 Task: Video and Audio Editing: Create a mosaic blur effect to obscure parts of a video.
Action: Mouse moved to (618, 578)
Screenshot: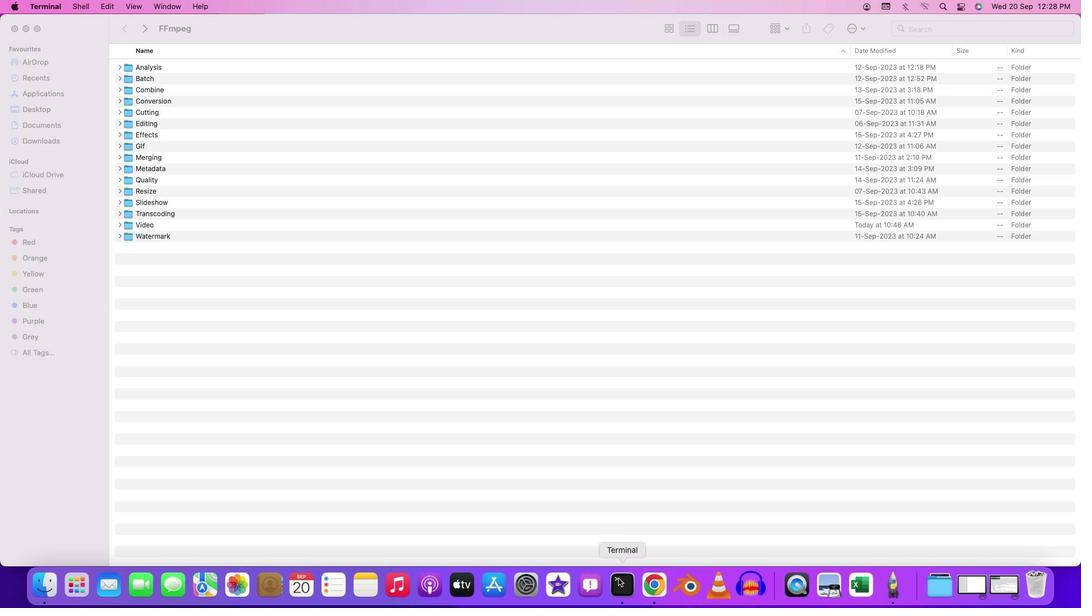 
Action: Mouse pressed right at (618, 578)
Screenshot: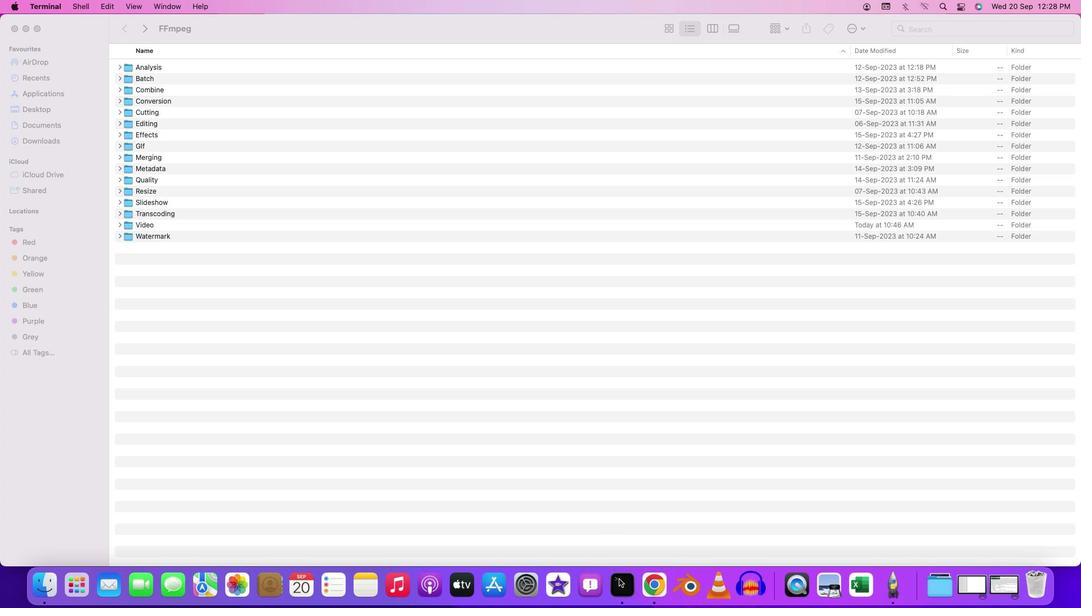 
Action: Mouse moved to (655, 448)
Screenshot: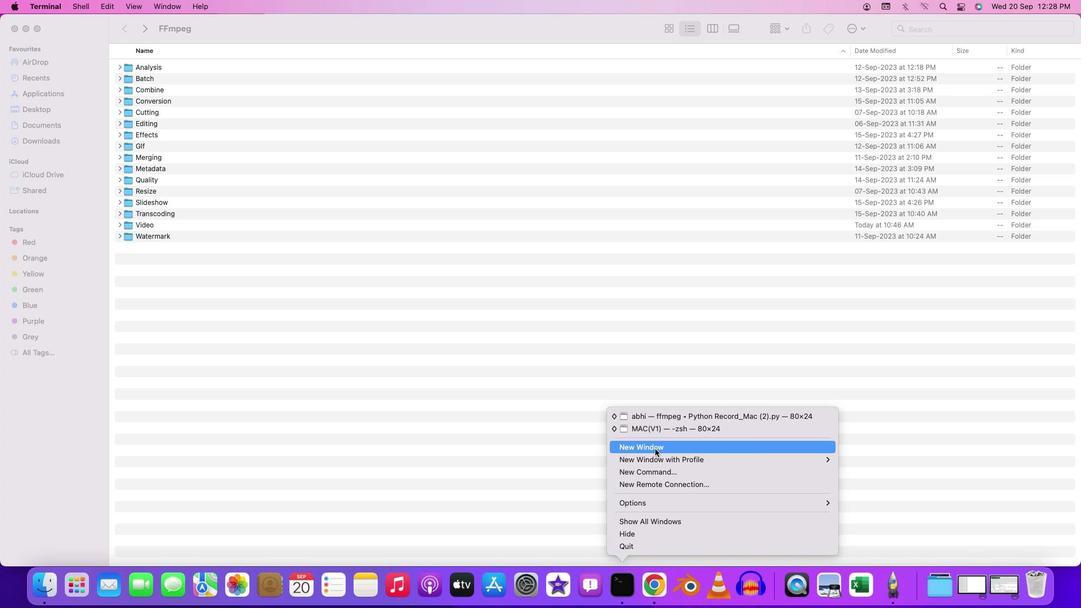 
Action: Mouse pressed left at (655, 448)
Screenshot: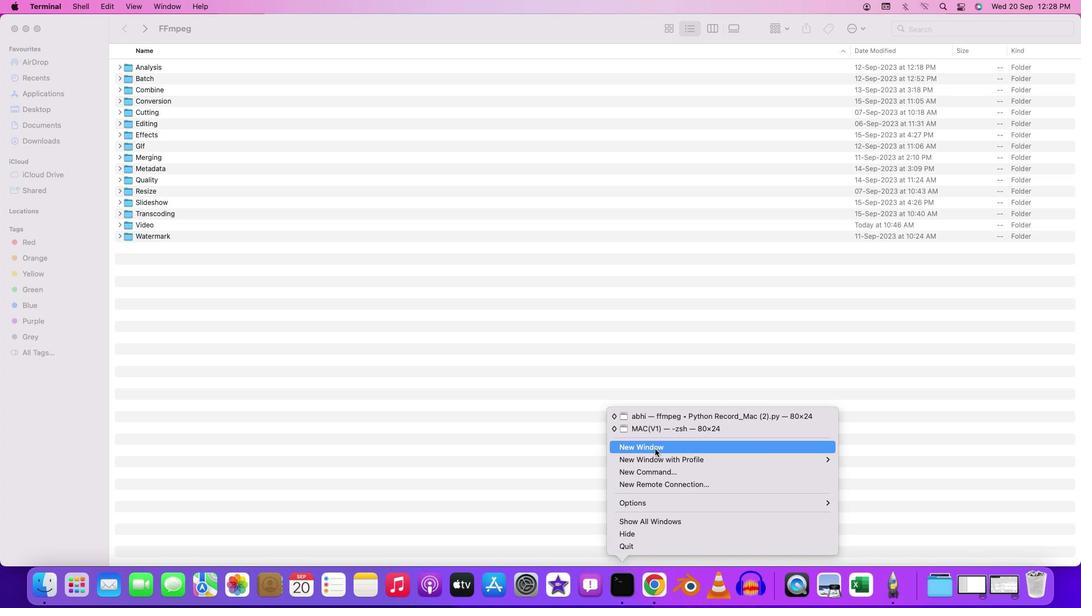 
Action: Mouse moved to (202, 24)
Screenshot: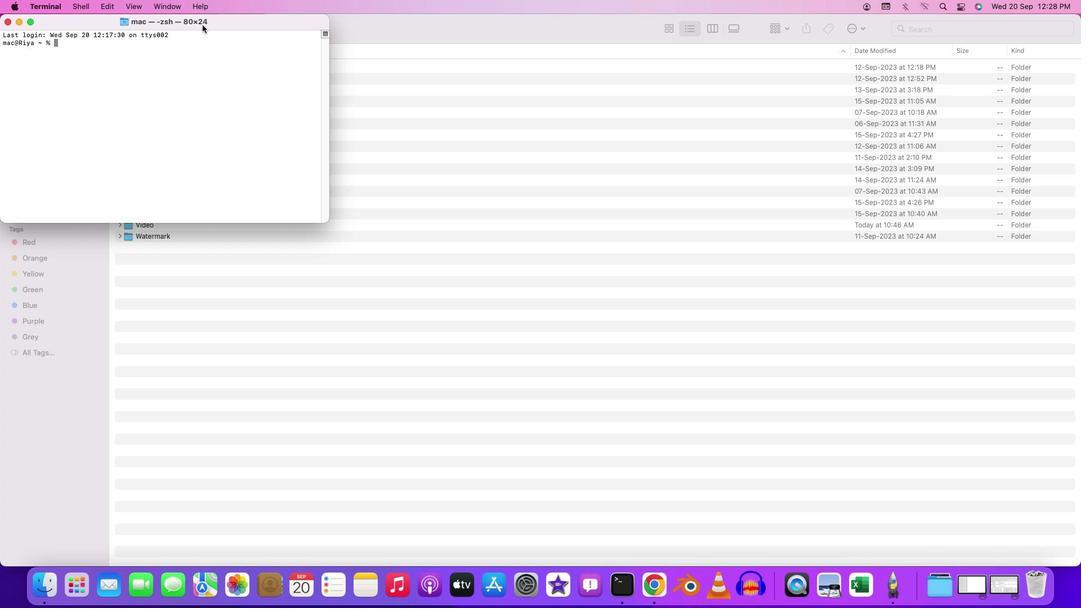 
Action: Mouse pressed left at (202, 24)
Screenshot: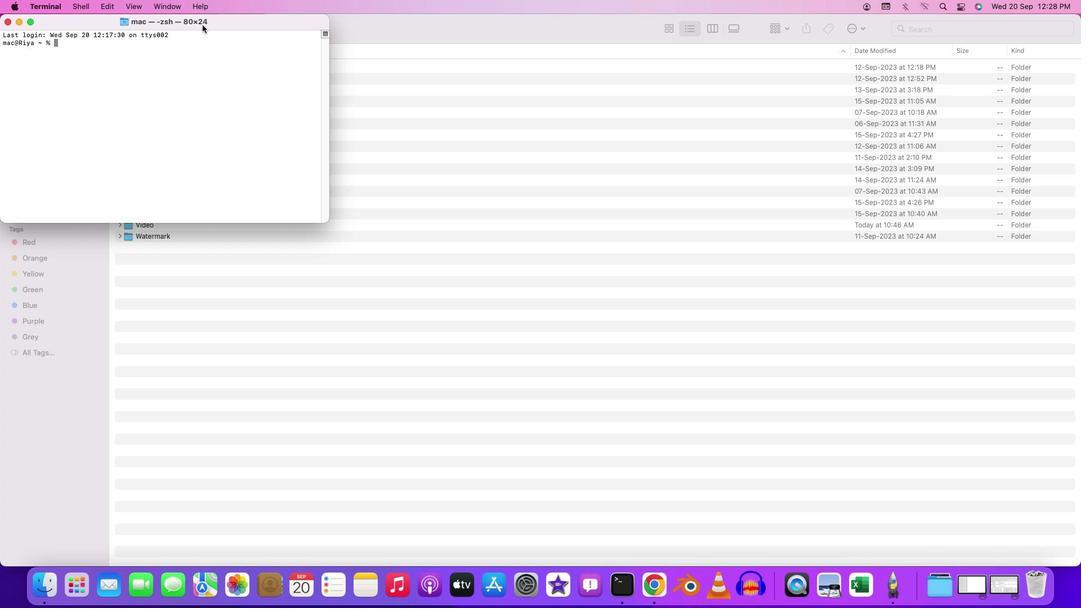 
Action: Mouse pressed left at (202, 24)
Screenshot: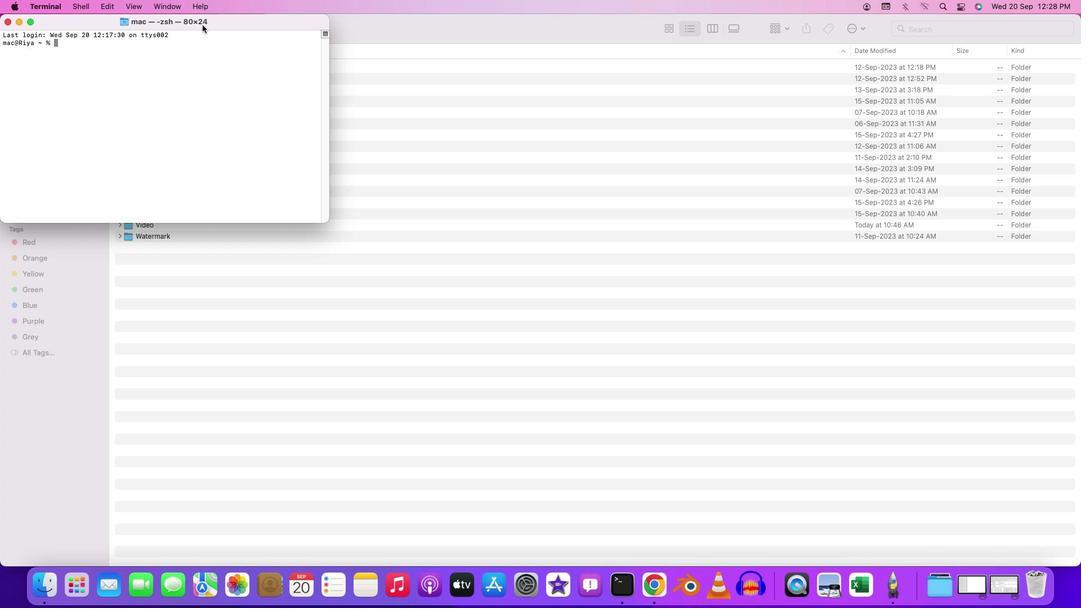 
Action: Mouse moved to (296, 127)
Screenshot: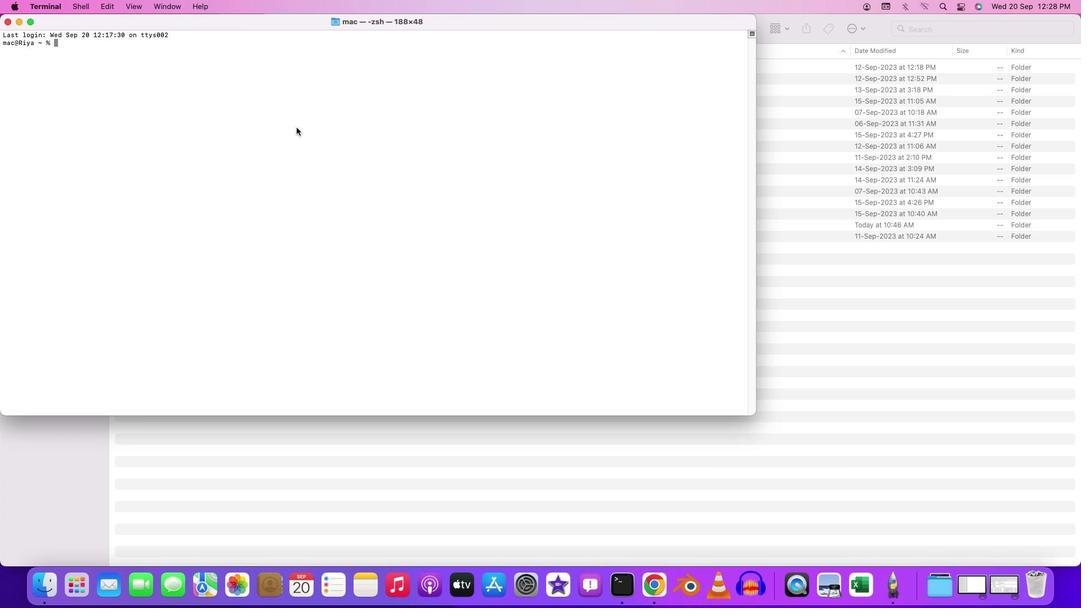 
Action: Key pressed 'c''d'Key.space'd''e''s''k''t''o''p'Key.enter'c''d'Key.space'f'Key.backspace'f''f'Key.backspaceKey.backspace'f''f''m''p''e''g'Key.enter'c''d'Key.space'b''a''t''c''h'Key.enter'c''d'Key.space'v''i''d''e''o'Key.enter'f''f''m''p''e''g'Key.space'-''i'Key.space'i''n''p''u''t'Key.shift'_''v''i''d''e''o''.''m''p''4'Key.space'-''v''f'Key.spaceKey.shift'"''s''p''l''i''t''[''a'']''[''b'']'Key.leftKey.leftKey.leftKey.leftKey.leftKey.leftKey.leftKey.leftKey.leftKey.leftKey.rightKey.rightKey.rightKey.rightKey.rightKey.rightKey.rightKey.rightKey.rightKey.rightKey.rightKey.leftKey.right';''[''a'']''b''o''x''b''l''u''r'Key.leftKey.leftKey.leftKey.leftKey.leftKey.leftKey.leftKey.leftKey.leftKey.leftKey.leftKey.leftKey.leftKey.leftKey.leftKey.leftKey.rightKey.rightKey.rightKey.rightKey.rightKey.rightKey.rightKey.rightKey.rightKey.rightKey.rightKey.rightKey.rightKey.rightKey.rightKey.rightKey.right'=''1''0''[''a'']'';''[''b'']'Key.leftKey.leftKey.rightKey.rightKey.right's''c''a''l''e''=''i''w''/''1''0'Key.shift_r':'Key.leftKey.rightKey.right'i''h'Key.shift_r'?'Key.backspace'/''1''0''[''s'']'';''[''s'']''s''c''a''l''e''-'Key.backspace'=''1''0'Key.shift'*''i''w'Key.shift_r':''1''0'Key.leftKey.leftKey.rightKey.rightKey.rightKey.shift'*''i''h''[''b'']'';''[''a'']''[''b'']'Key.leftKey.rightKey.right'o''v''e''r''l''a''y'Key.shift_r'"'Key.space'-''c'Key.shift_r':''v'Key.space'l''i''b''x''2''6''4'Key.space'-''c'Key.shift_r':''a'Key.space'a''a''c'Key.space'-''s''t''r''i''c''t'Key.space'-''2'Key.space'o''u''t''p''u''t'Key.shift_r'_''b''l''u''r''r''e''f'Key.backspace'd'Key.shift_r'_''v''i''d''e''o''.''m''p''4'Key.enter'6'Key.backspace'y'Key.enter
Screenshot: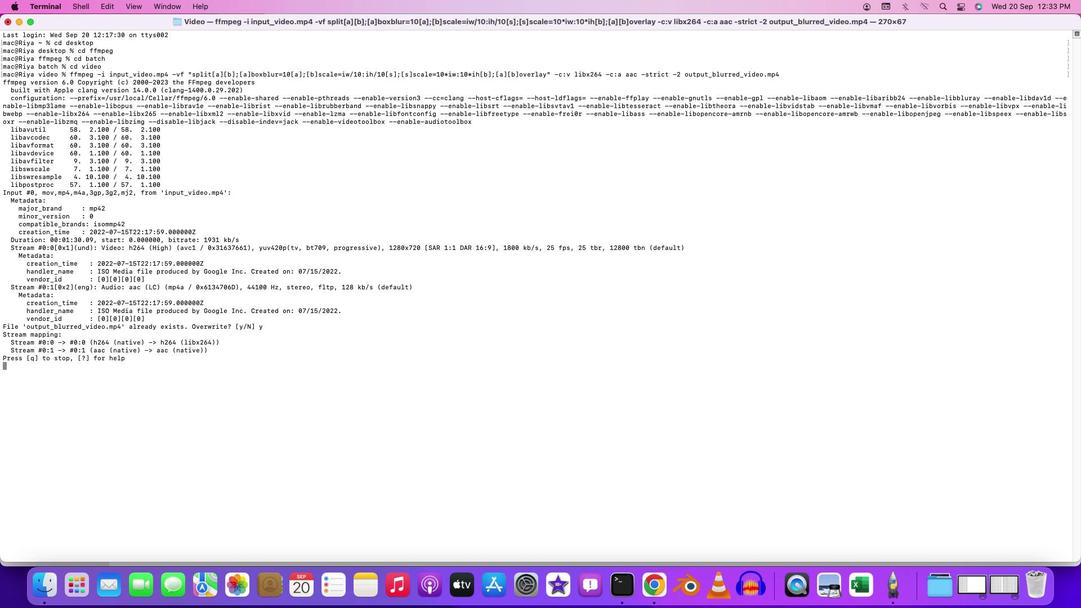 
Action: Mouse moved to (488, 480)
Screenshot: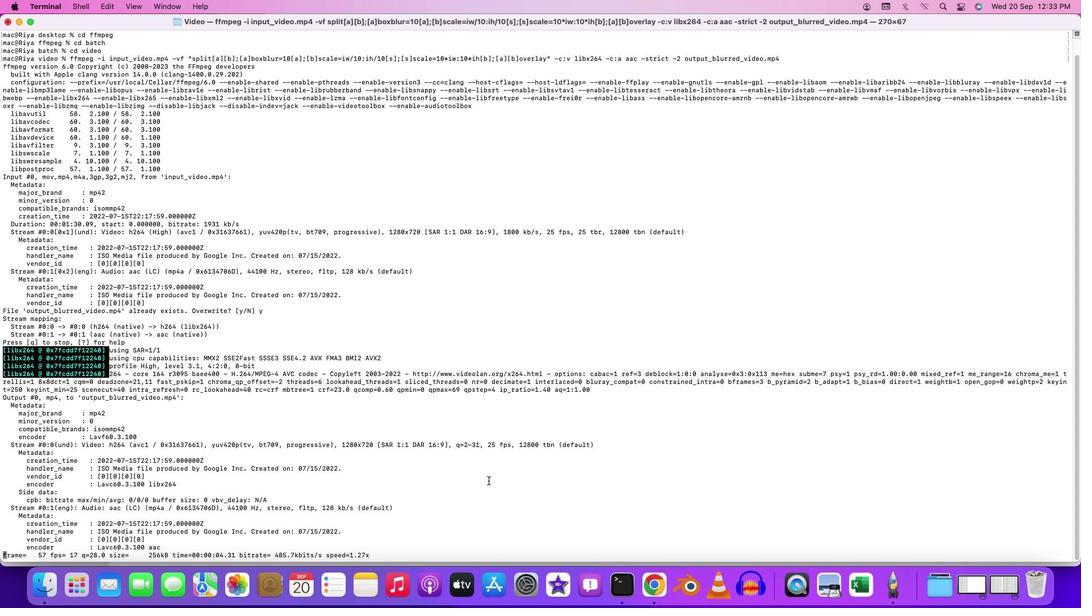 
